 Task: End arrow line.
Action: Mouse moved to (587, 260)
Screenshot: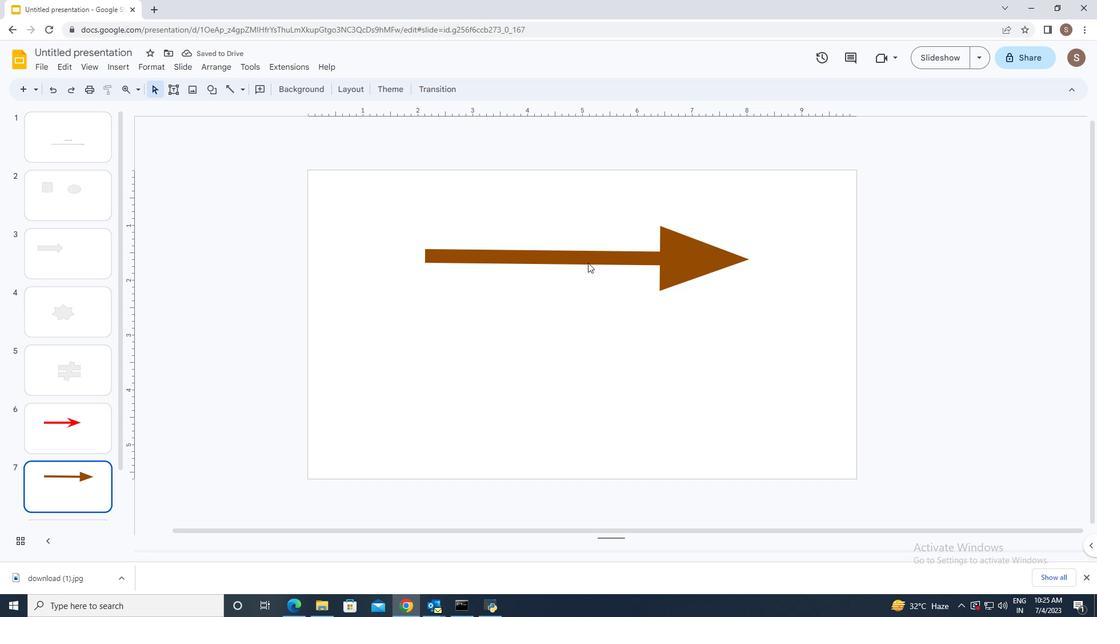 
Action: Mouse pressed left at (587, 260)
Screenshot: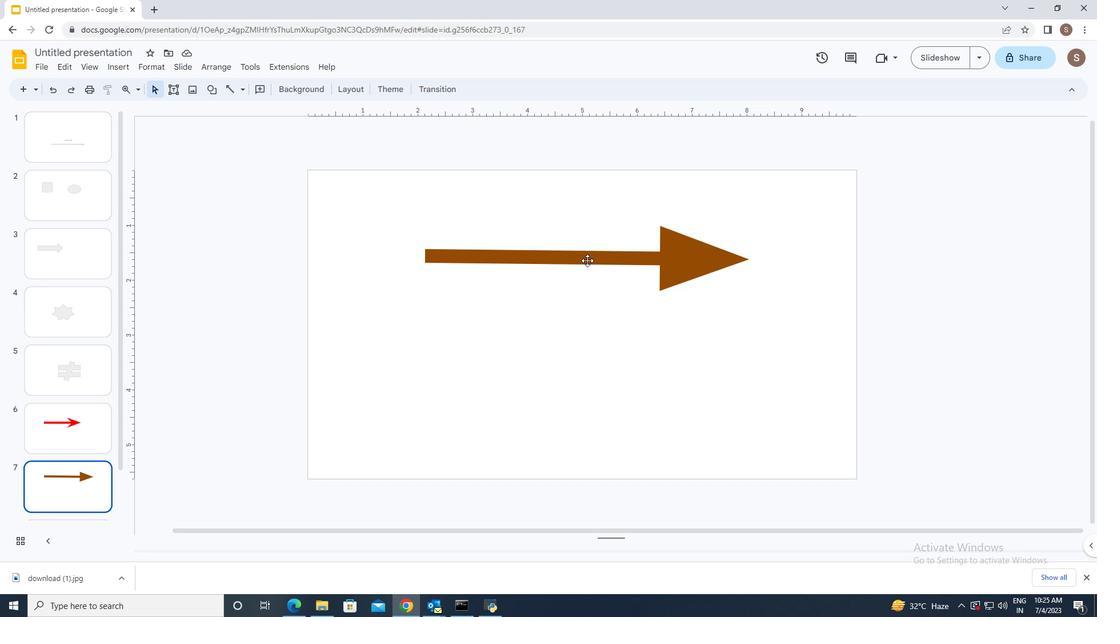 
Action: Mouse moved to (334, 89)
Screenshot: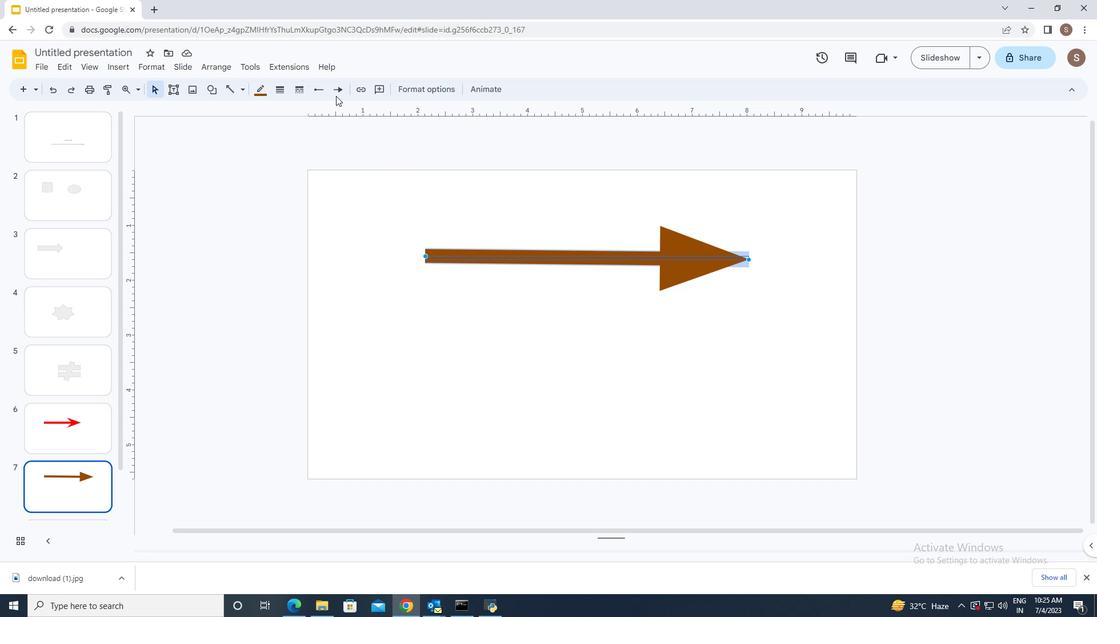
Action: Mouse pressed left at (334, 89)
Screenshot: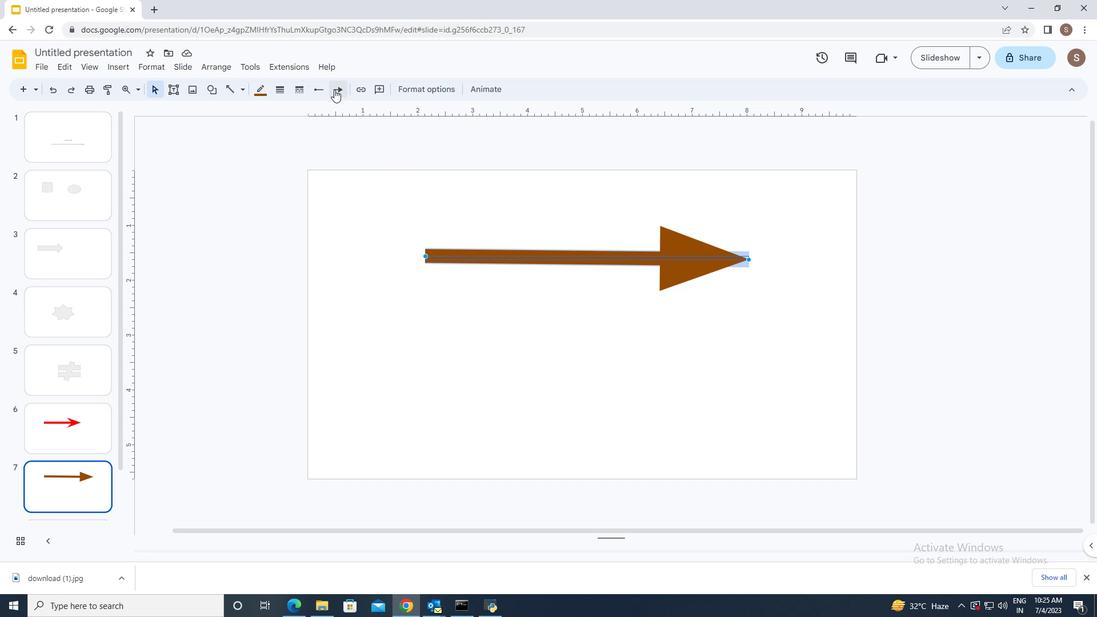 
Action: Mouse moved to (361, 218)
Screenshot: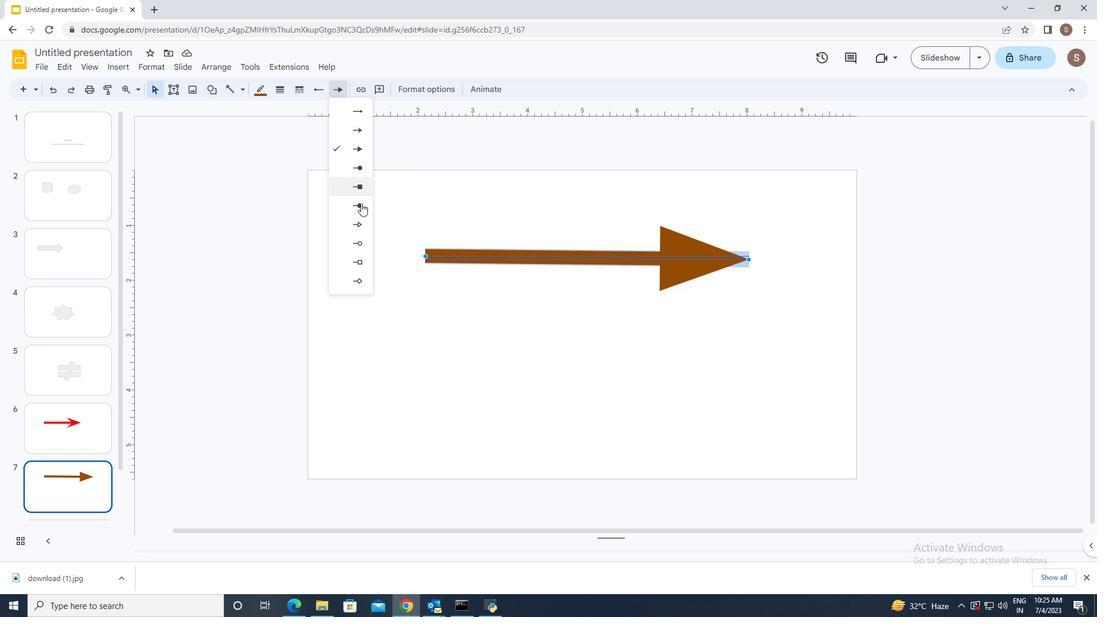 
Action: Mouse pressed left at (361, 218)
Screenshot: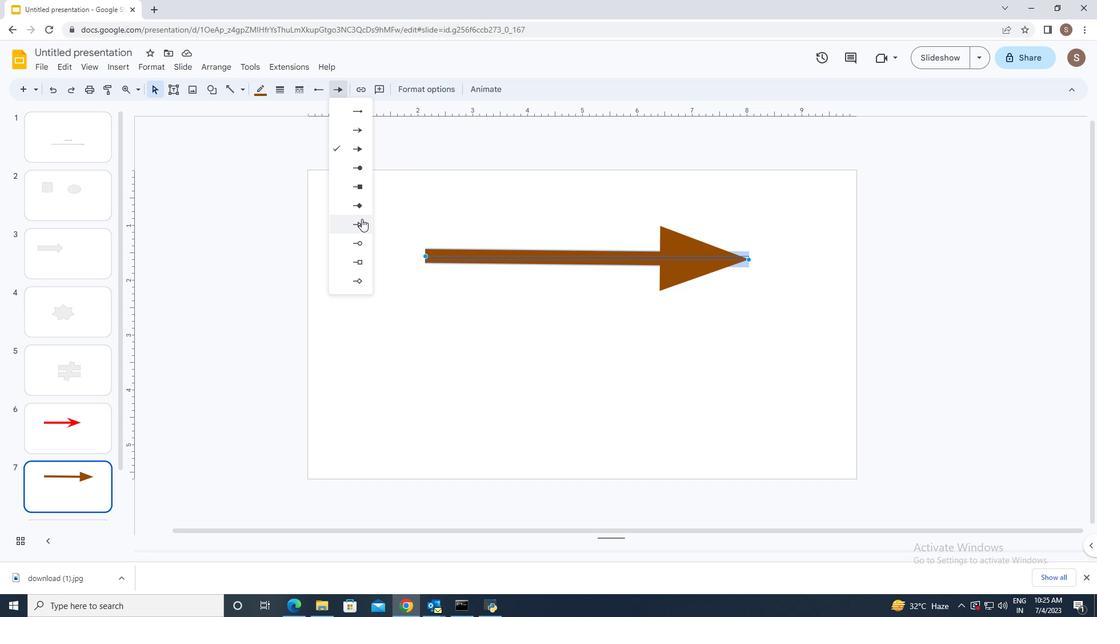 
Action: Mouse moved to (470, 357)
Screenshot: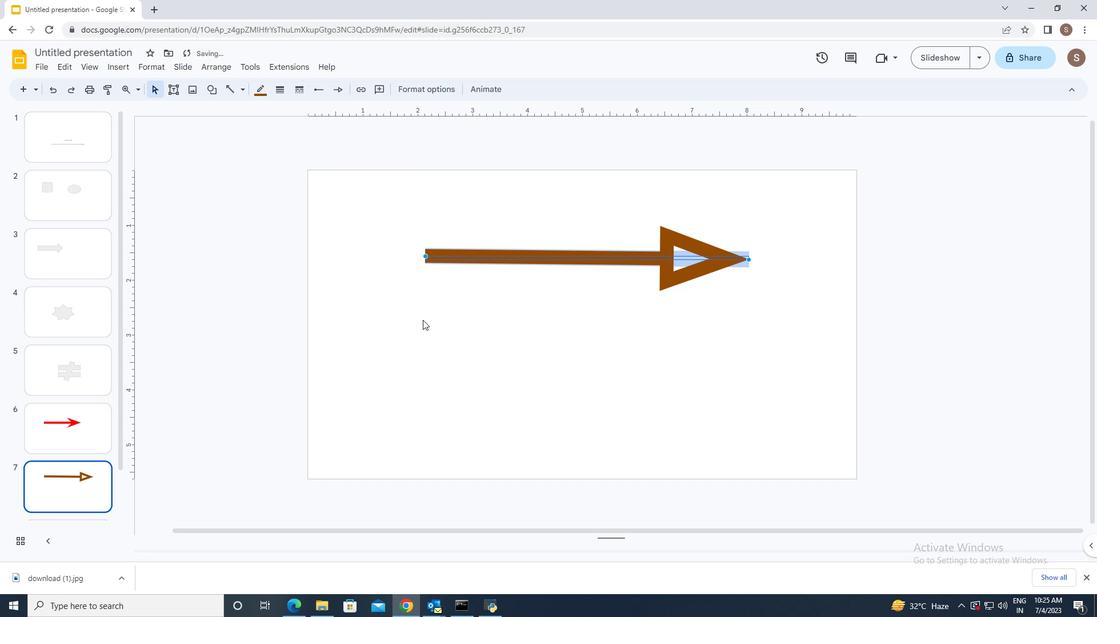 
Action: Mouse pressed left at (470, 357)
Screenshot: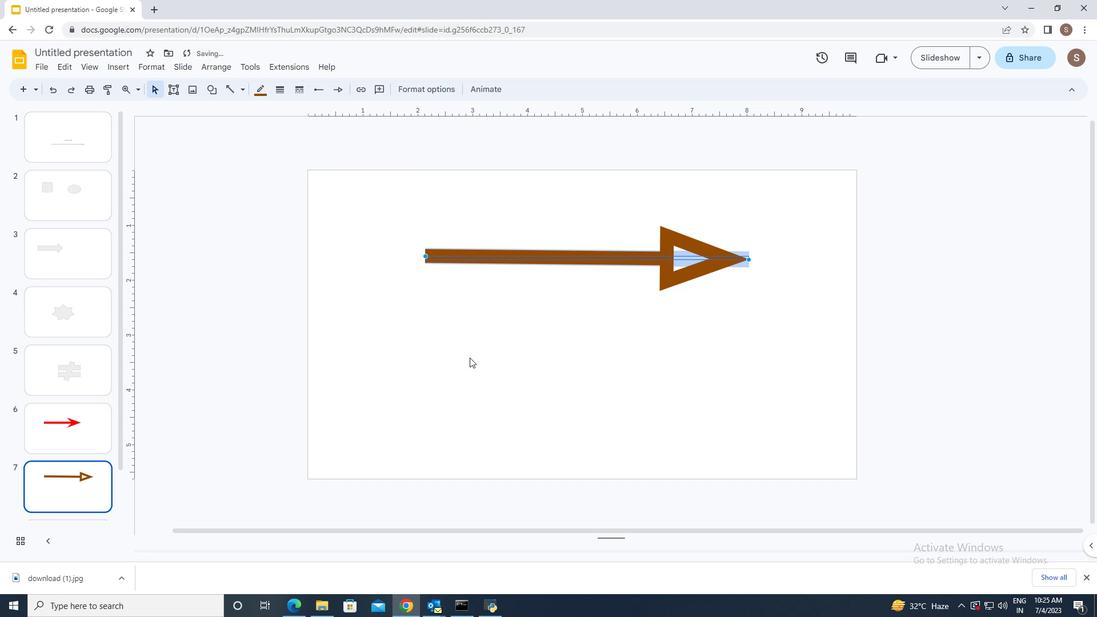 
